 Task: Create Card Loyalty Program Review in Board Team Performance Management Platforms to Workspace Financial Planning and Analysis Services. Create Card Tutoring Review in Board Product Feature Prioritization and Development to Workspace Financial Planning and Analysis Services. Create Card Loyalty Program Review in Board Customer Journey Optimization and Personalization to Workspace Financial Planning and Analysis Services
Action: Mouse moved to (402, 166)
Screenshot: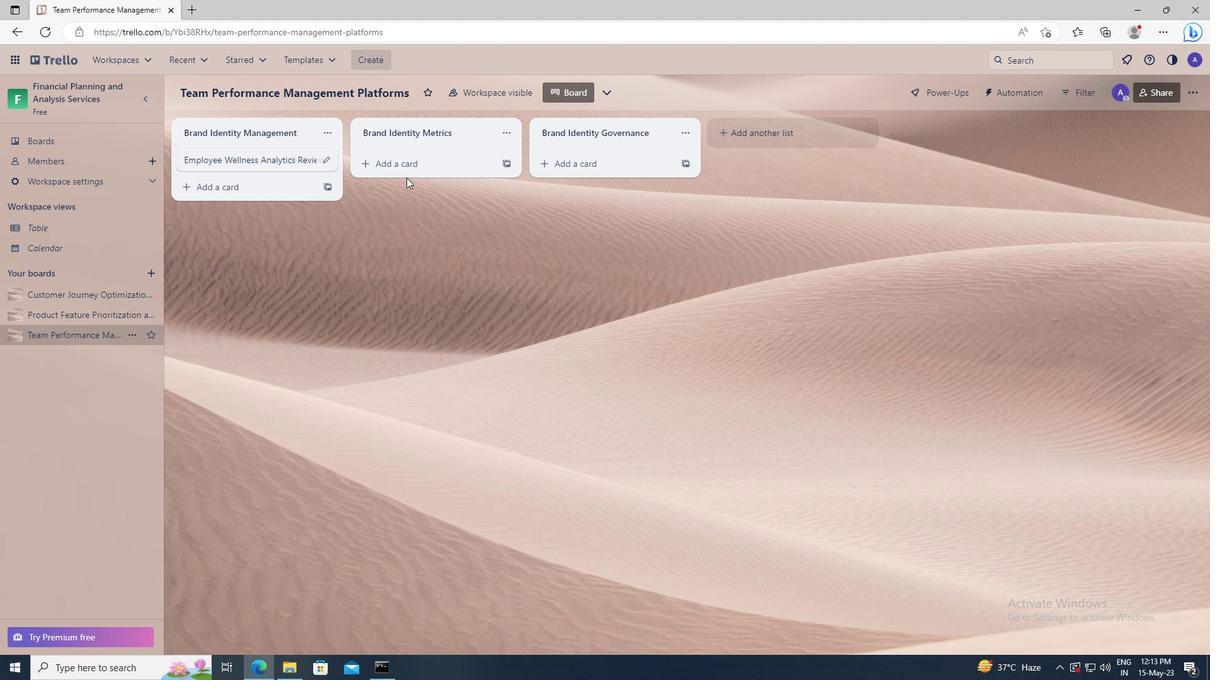 
Action: Mouse pressed left at (402, 166)
Screenshot: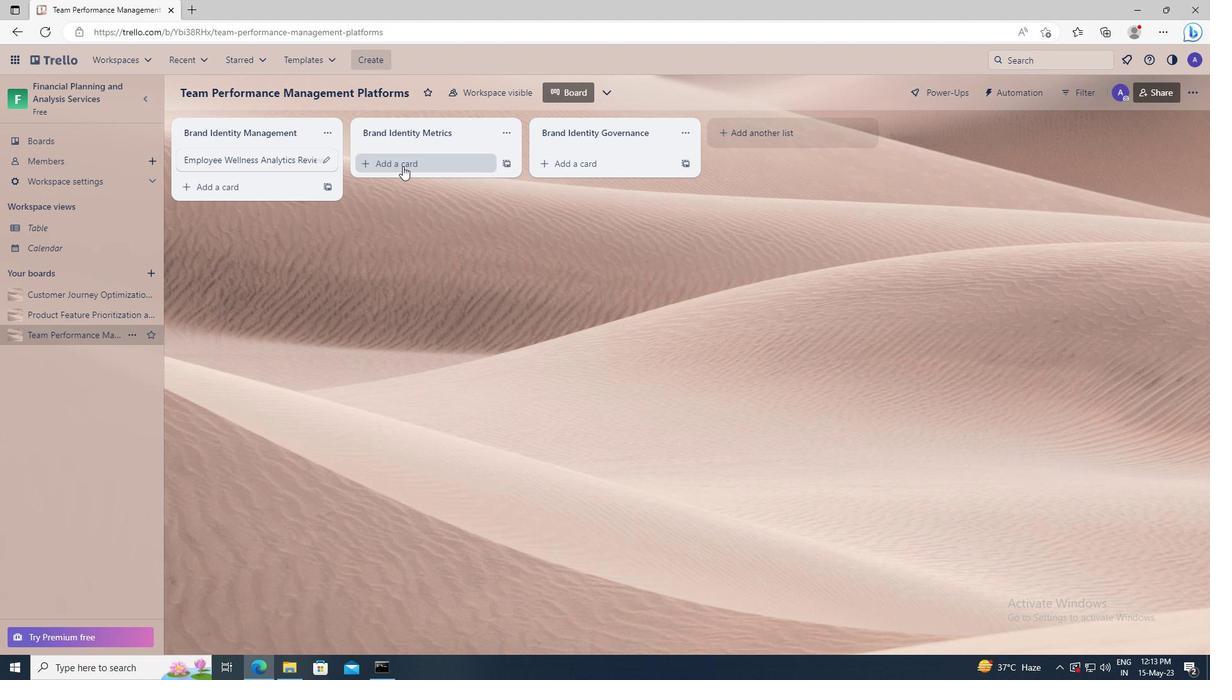 
Action: Key pressed <Key.shift>L
Screenshot: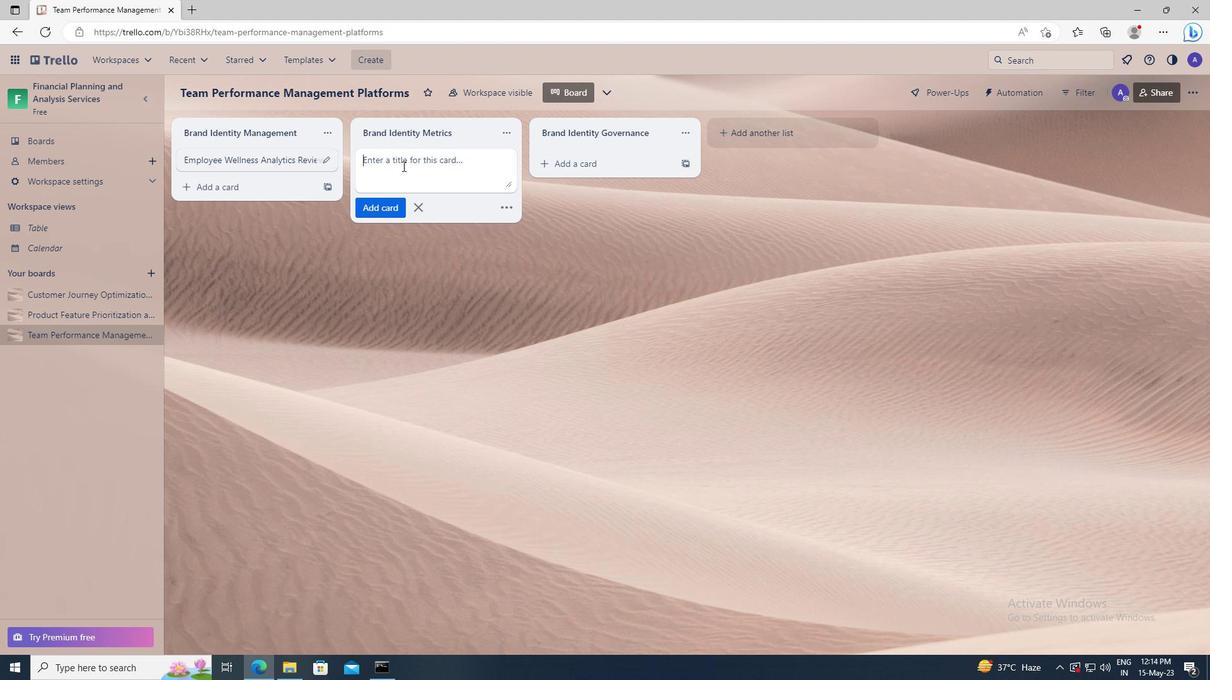 
Action: Mouse moved to (402, 166)
Screenshot: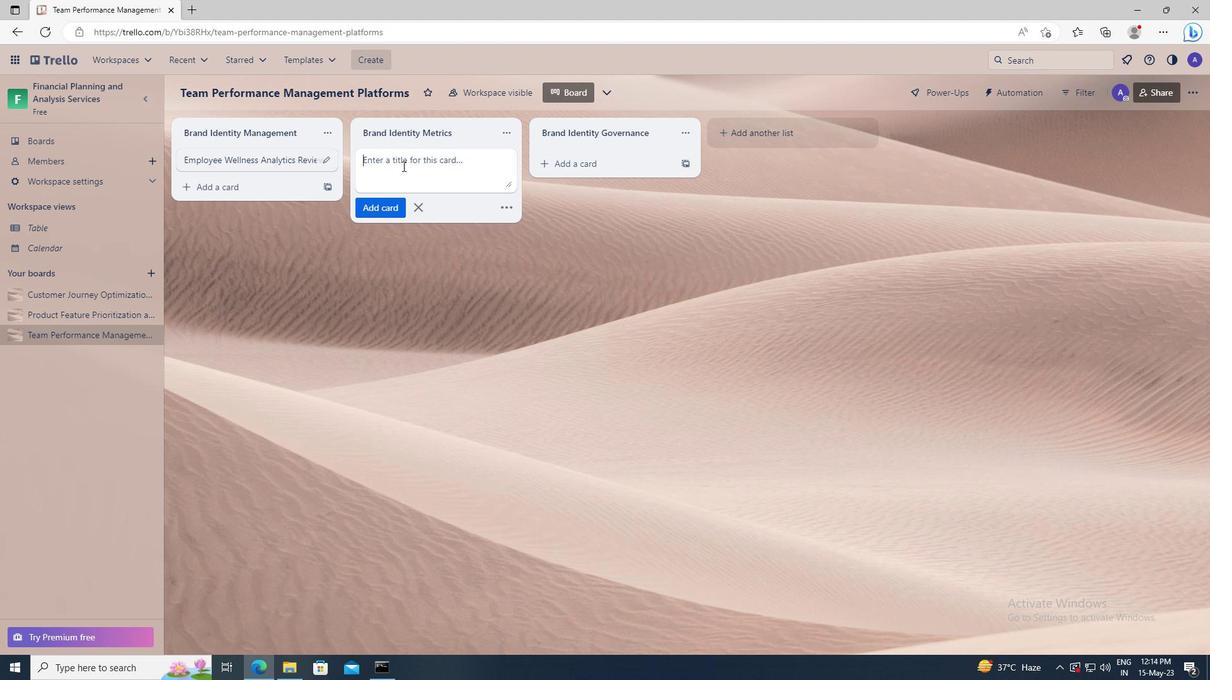 
Action: Key pressed OYALTY<Key.space><Key.shift>PROGRAM<Key.space><Key.shift>REVIEW
Screenshot: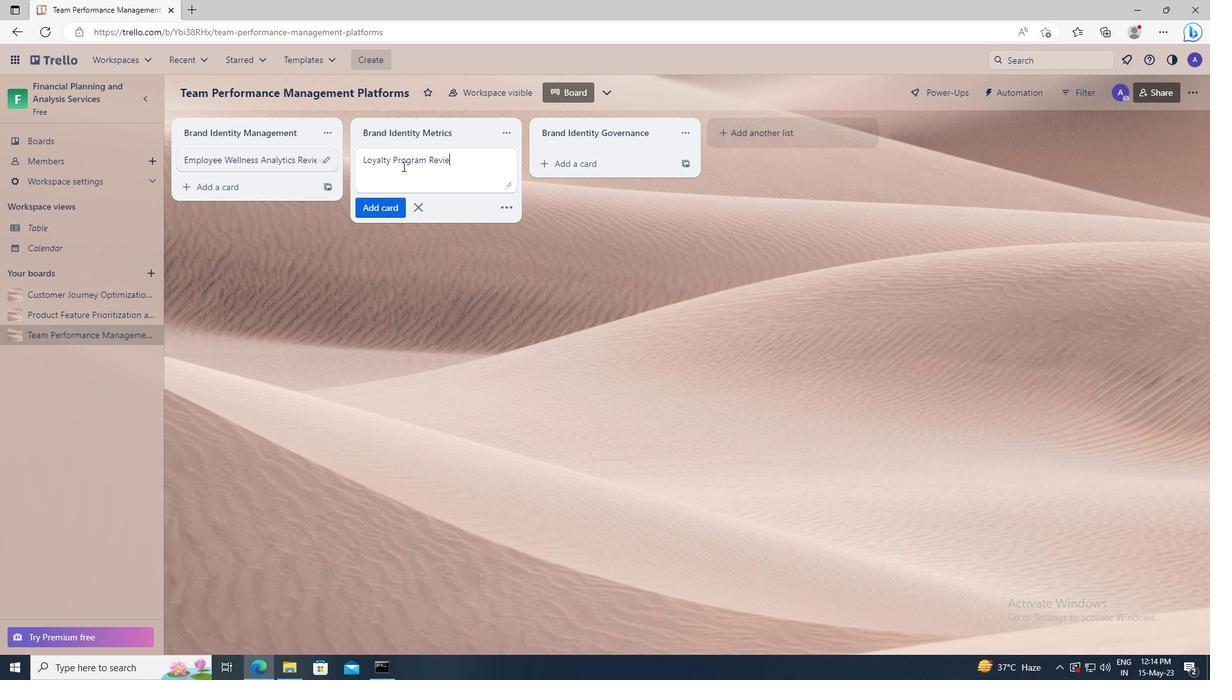 
Action: Mouse moved to (393, 210)
Screenshot: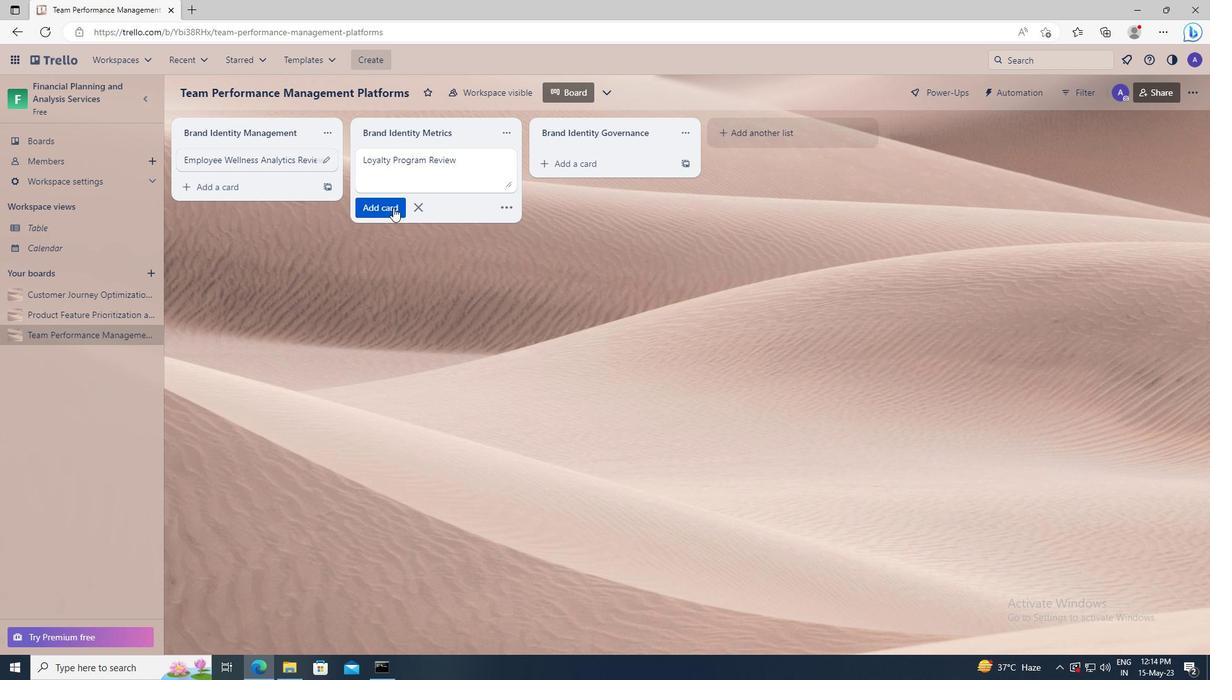 
Action: Mouse pressed left at (393, 210)
Screenshot: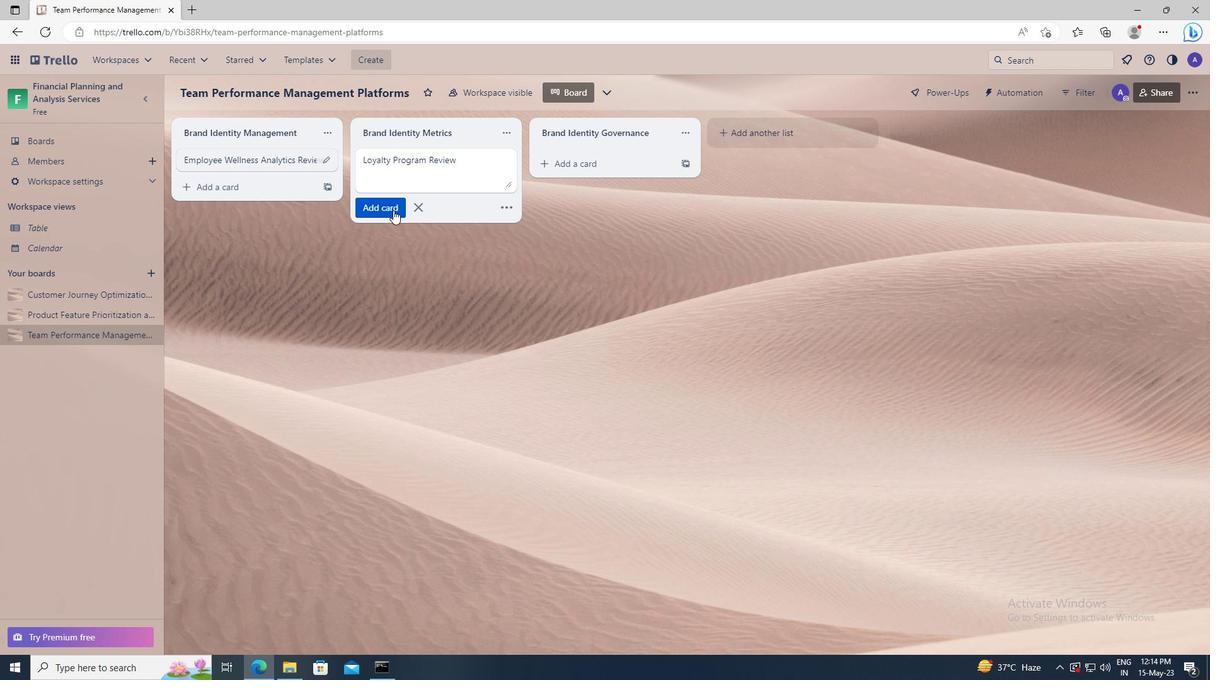 
Action: Mouse moved to (95, 310)
Screenshot: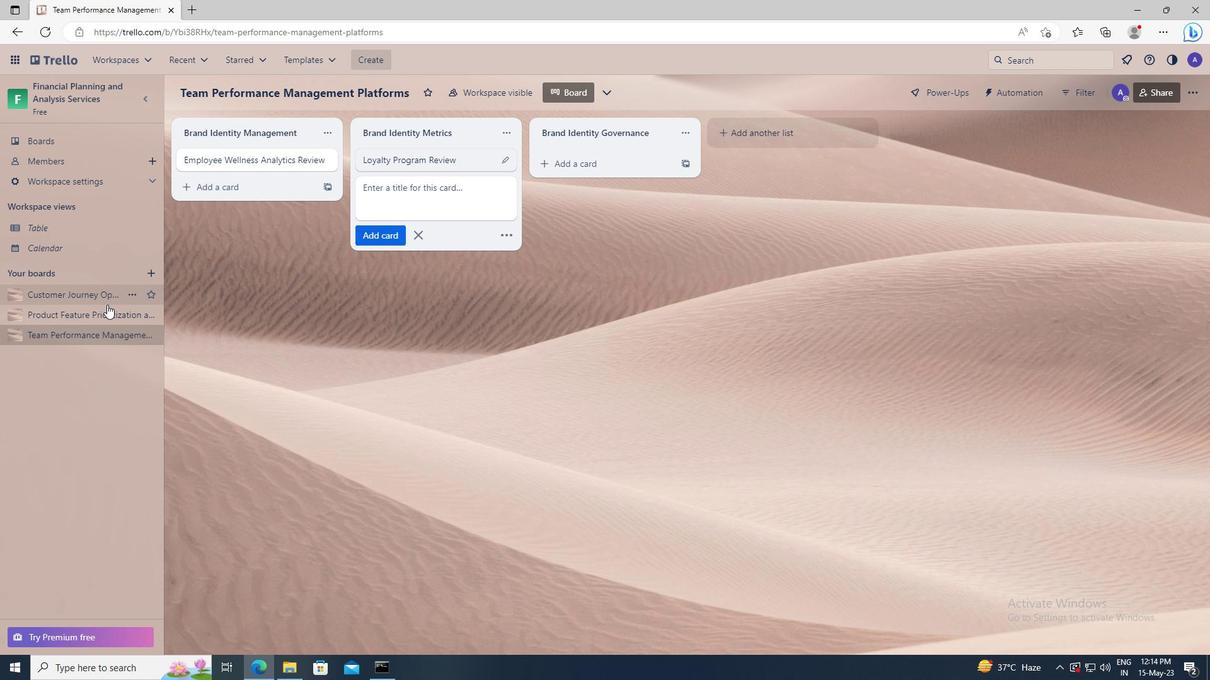 
Action: Mouse pressed left at (95, 310)
Screenshot: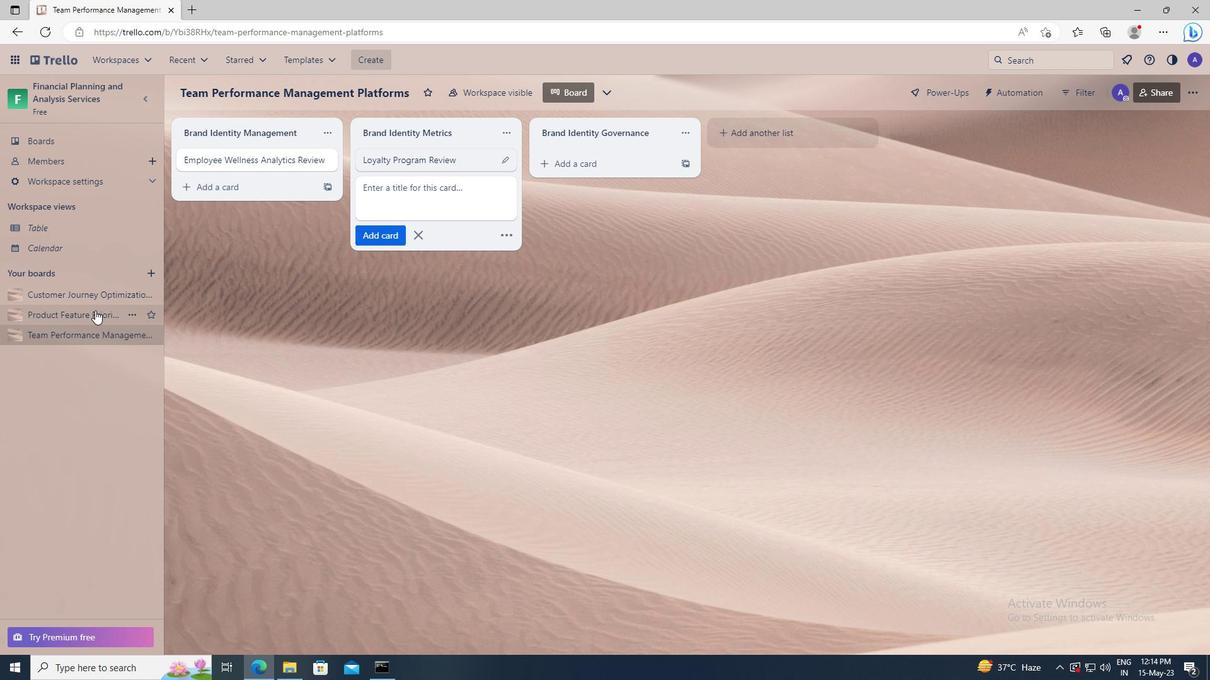 
Action: Mouse moved to (391, 162)
Screenshot: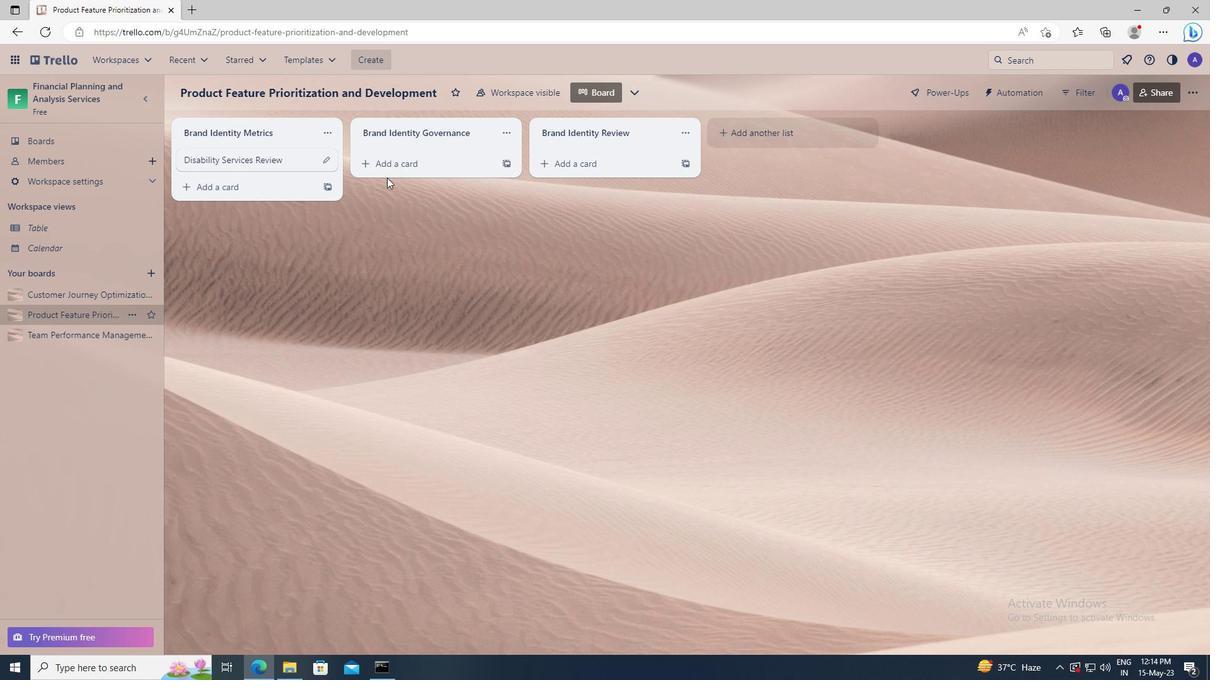 
Action: Mouse pressed left at (391, 162)
Screenshot: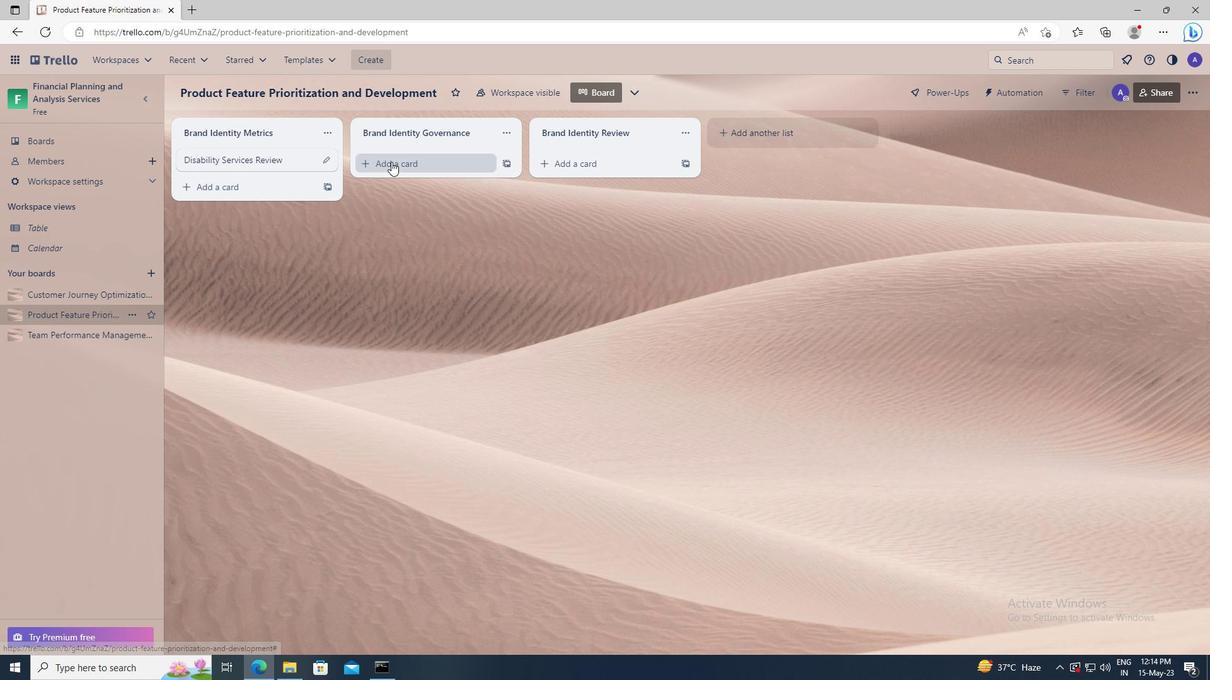 
Action: Key pressed <Key.shift>TUTORING<Key.space><Key.shift>REVIEW
Screenshot: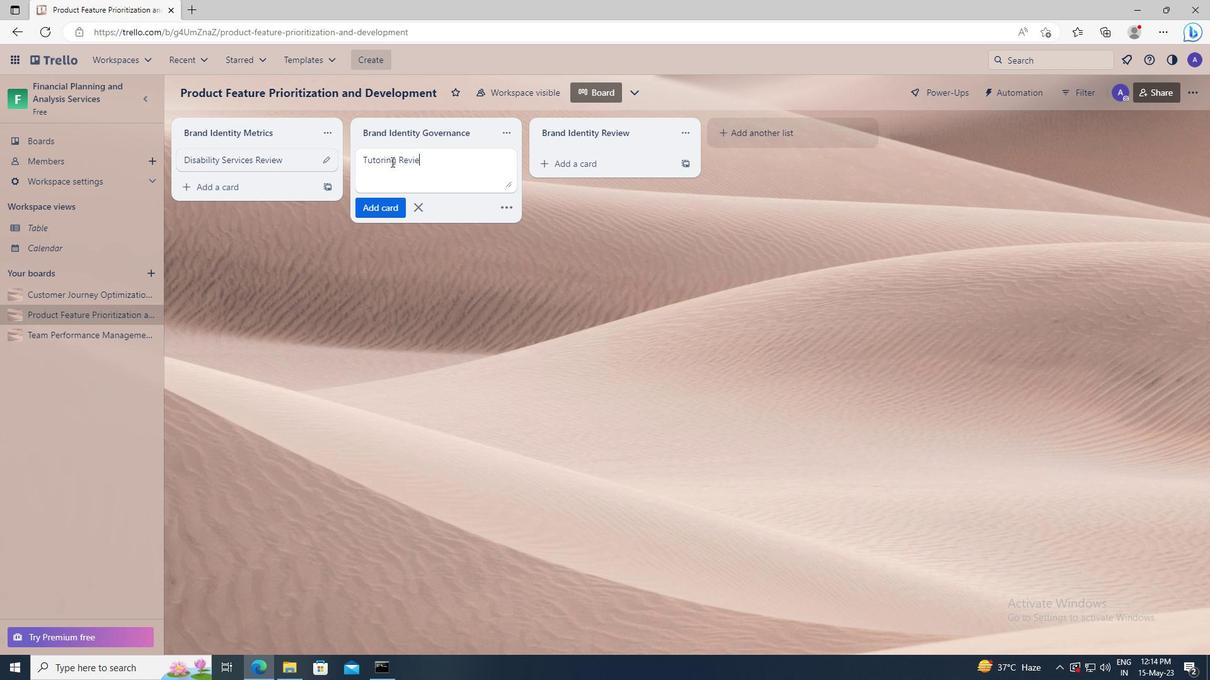 
Action: Mouse moved to (394, 211)
Screenshot: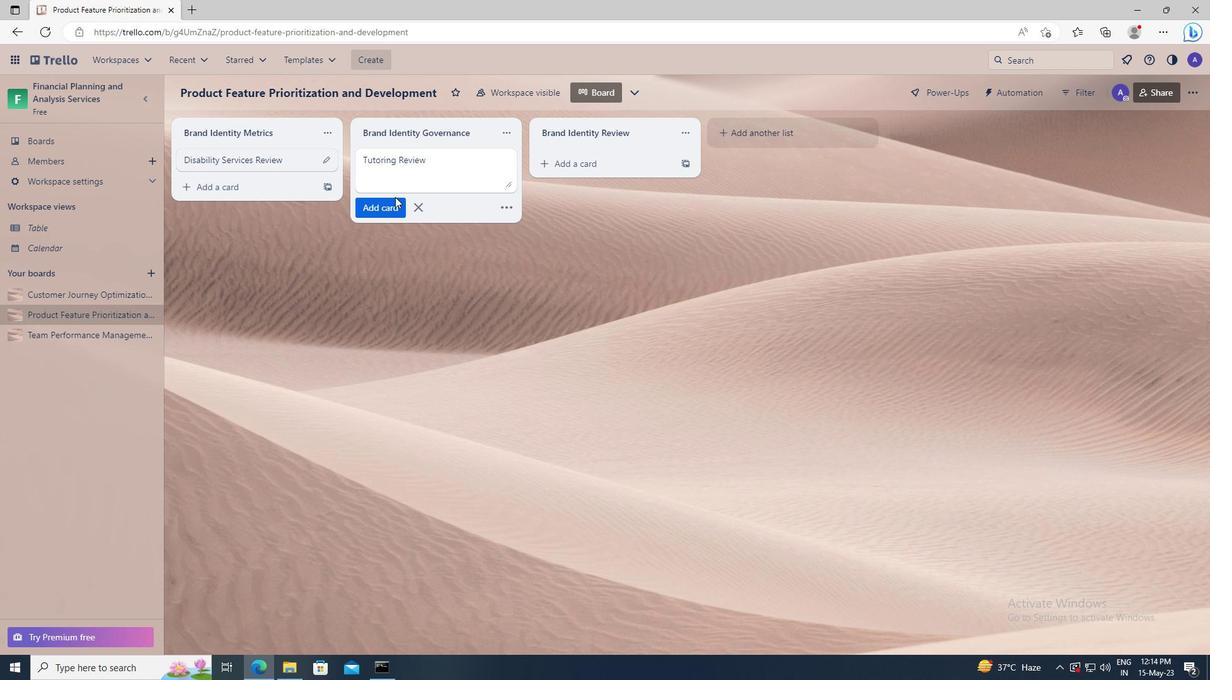 
Action: Mouse pressed left at (394, 211)
Screenshot: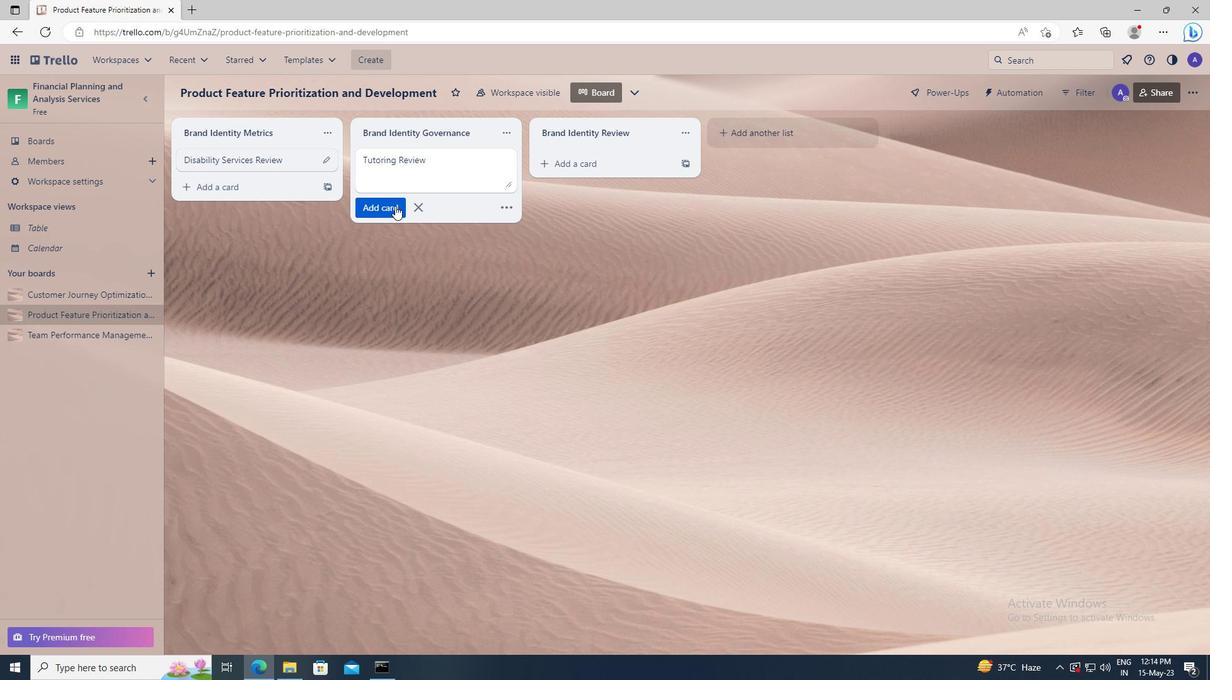 
Action: Mouse moved to (83, 291)
Screenshot: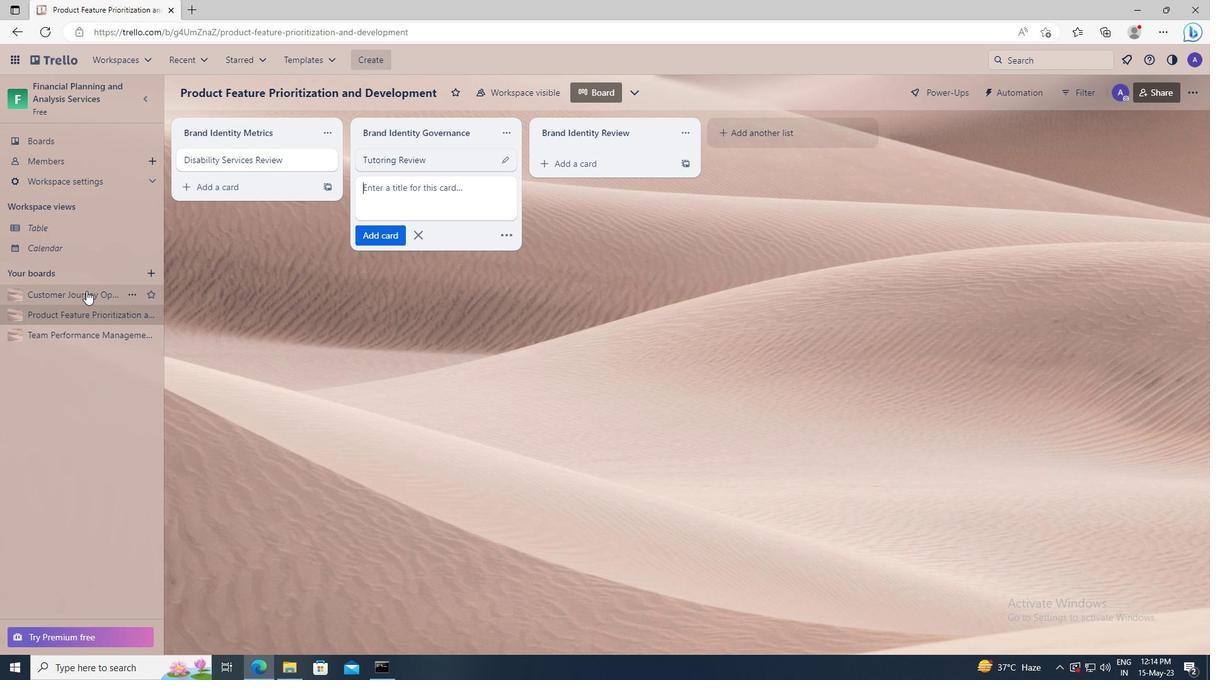 
Action: Mouse pressed left at (83, 291)
Screenshot: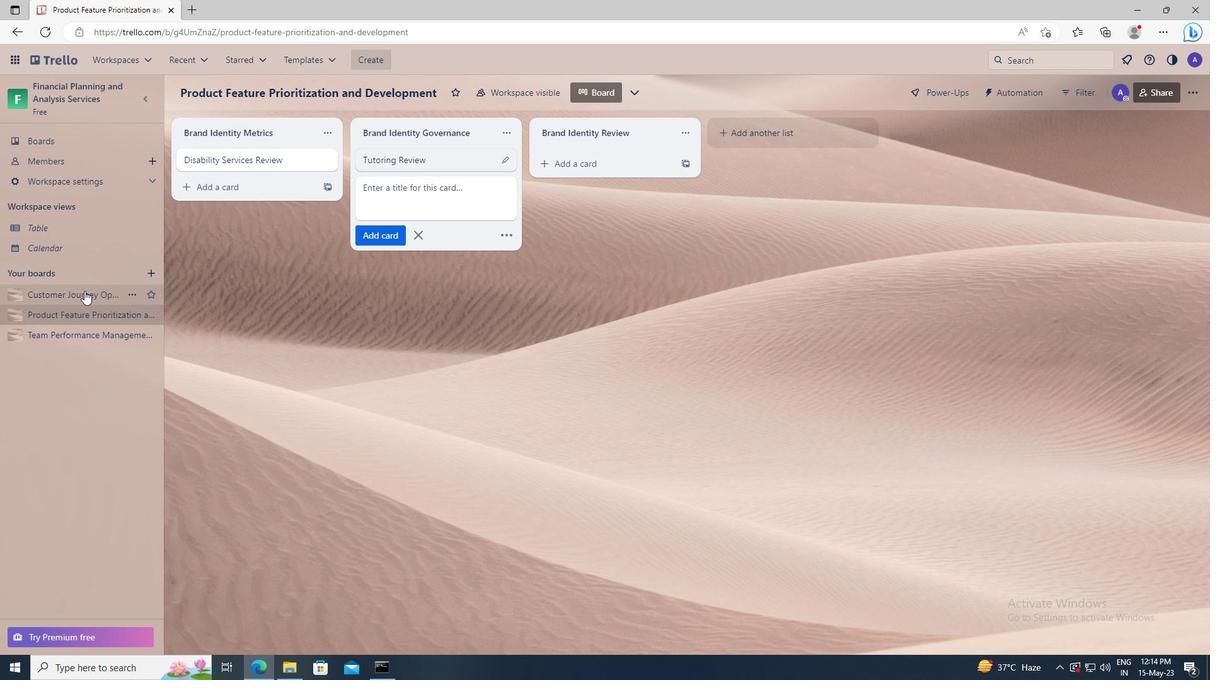 
Action: Mouse moved to (389, 162)
Screenshot: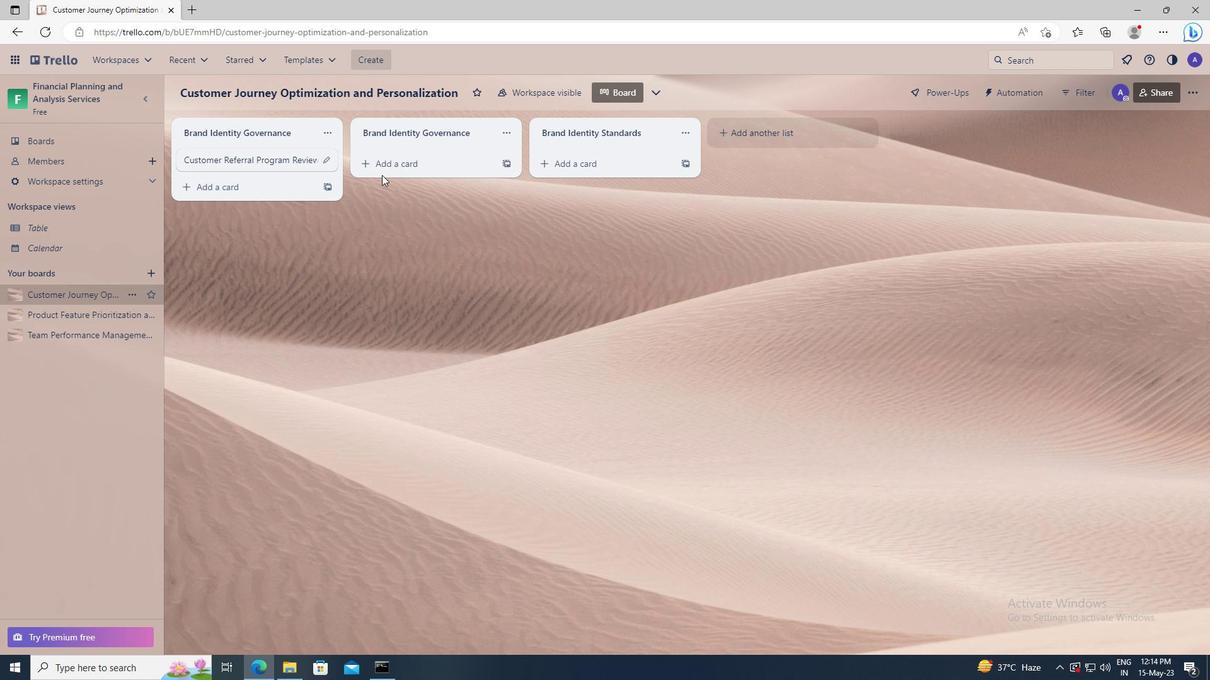 
Action: Mouse pressed left at (389, 162)
Screenshot: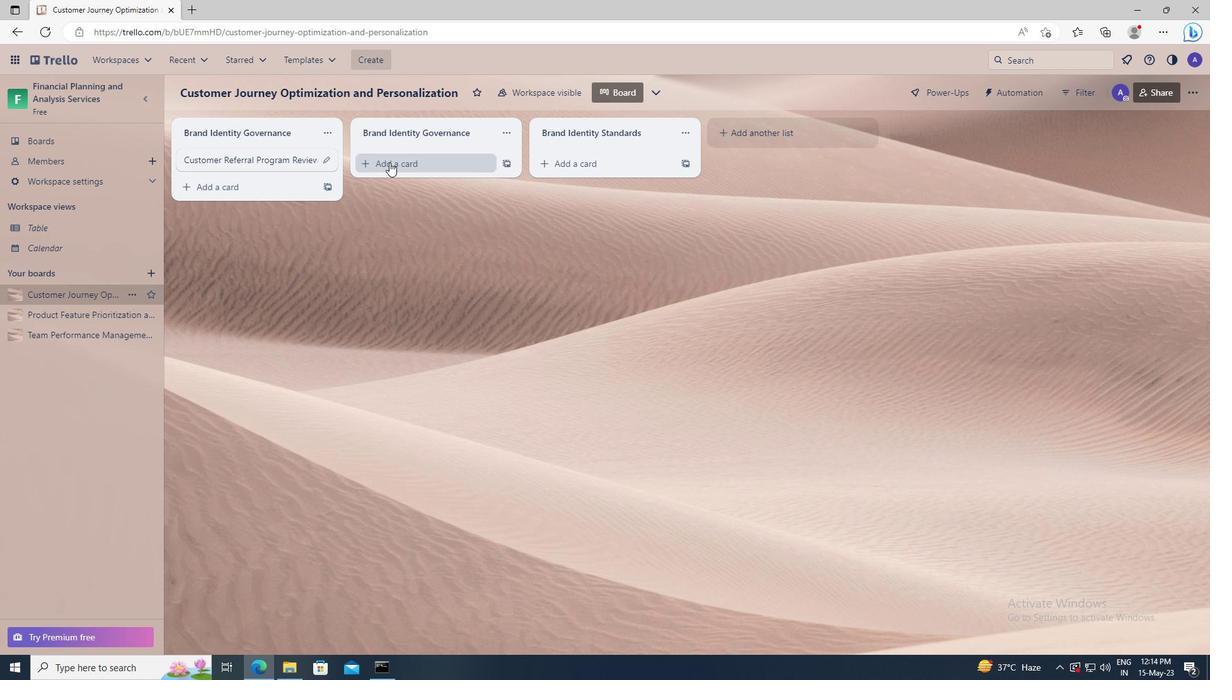
Action: Key pressed <Key.shift>LOYALTY<Key.space><Key.shift>PROGRAM<Key.space><Key.shift>REVIEW
Screenshot: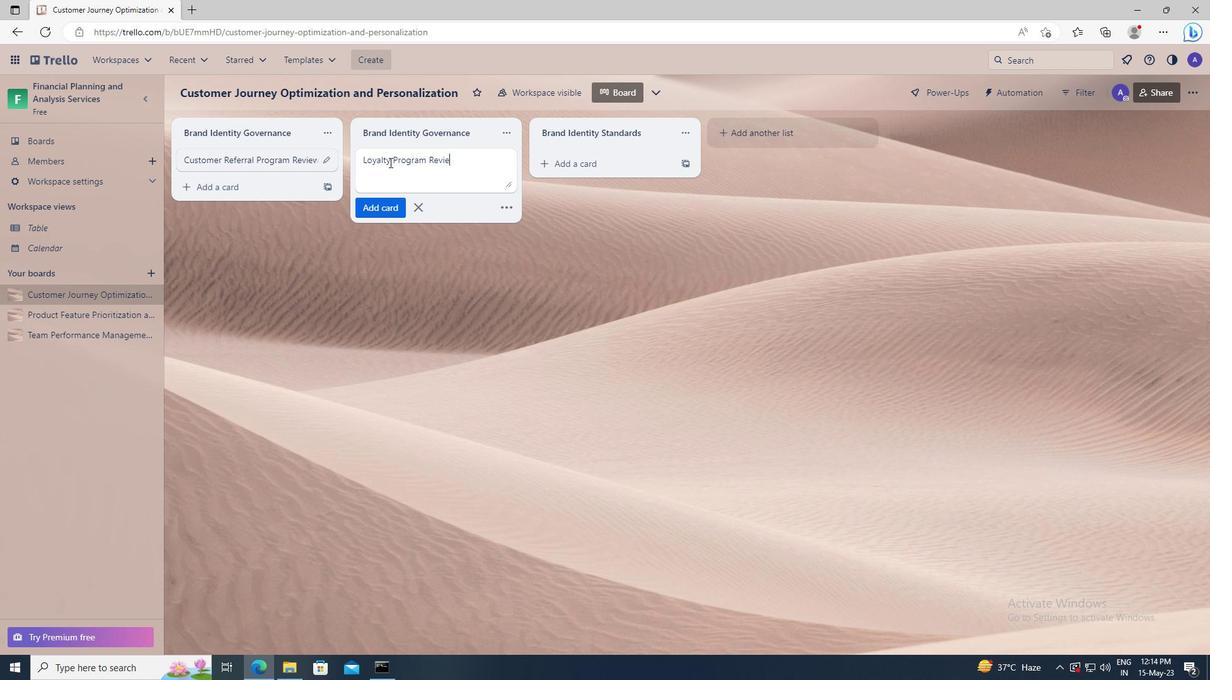 
Action: Mouse moved to (390, 208)
Screenshot: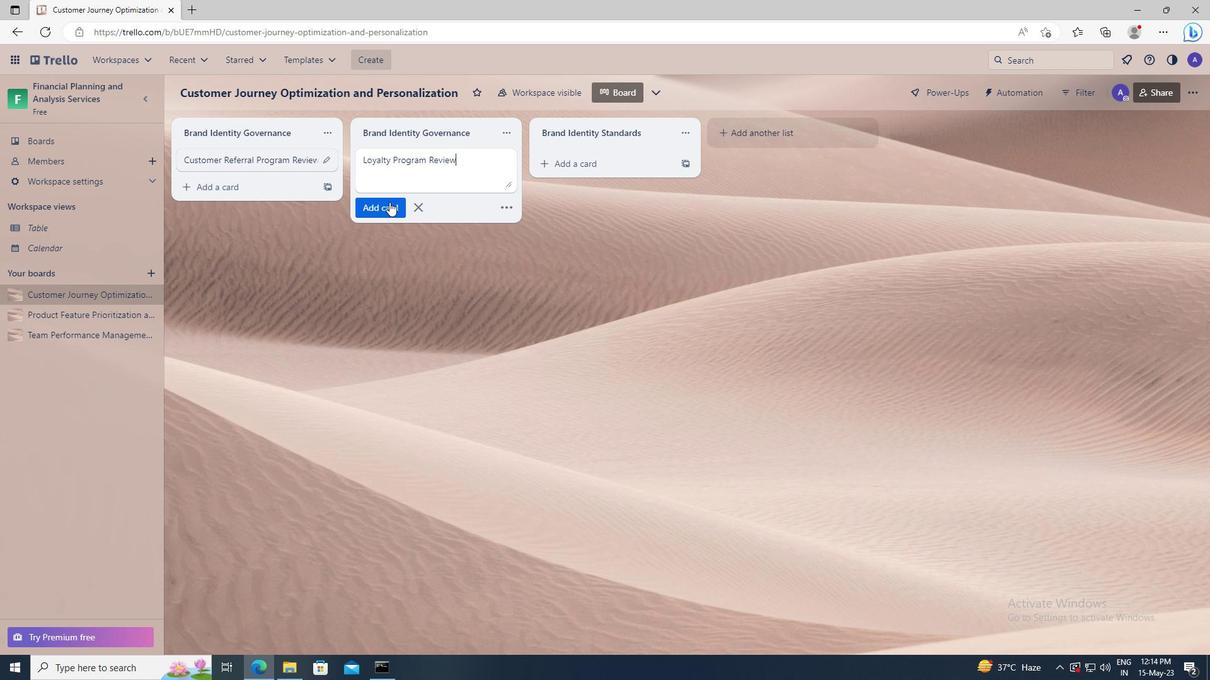 
Action: Mouse pressed left at (390, 208)
Screenshot: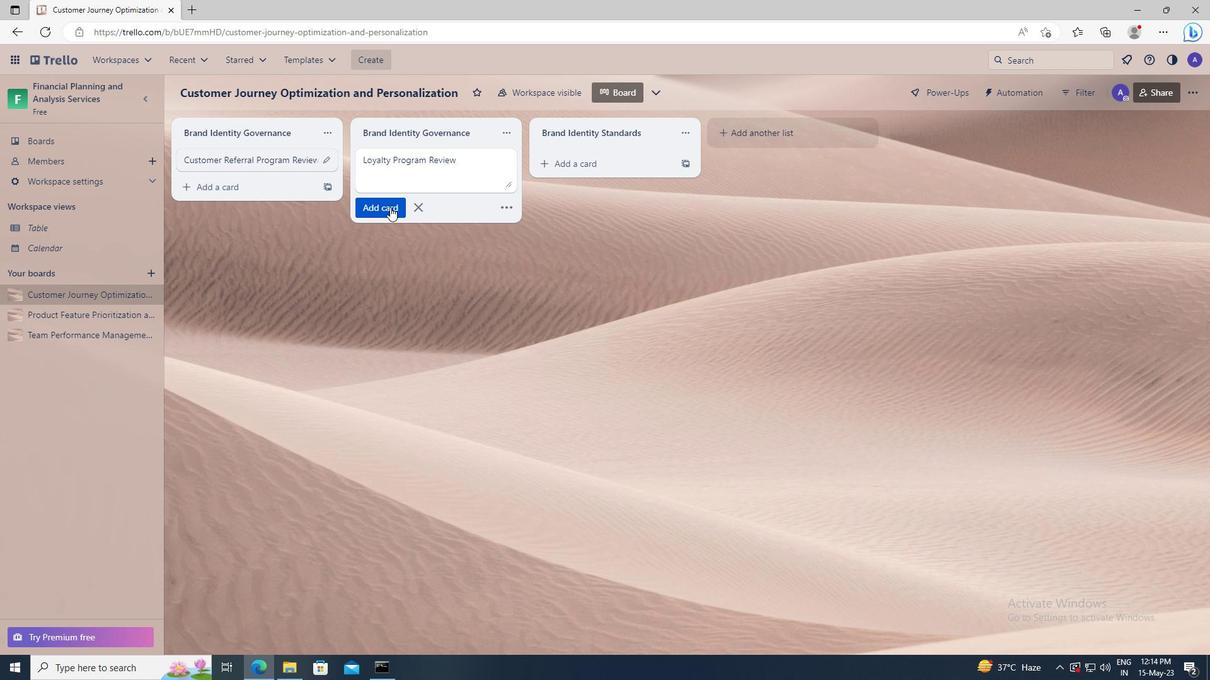 
